Task: Create a rule when a due date in next month.
Action: Mouse moved to (1151, 147)
Screenshot: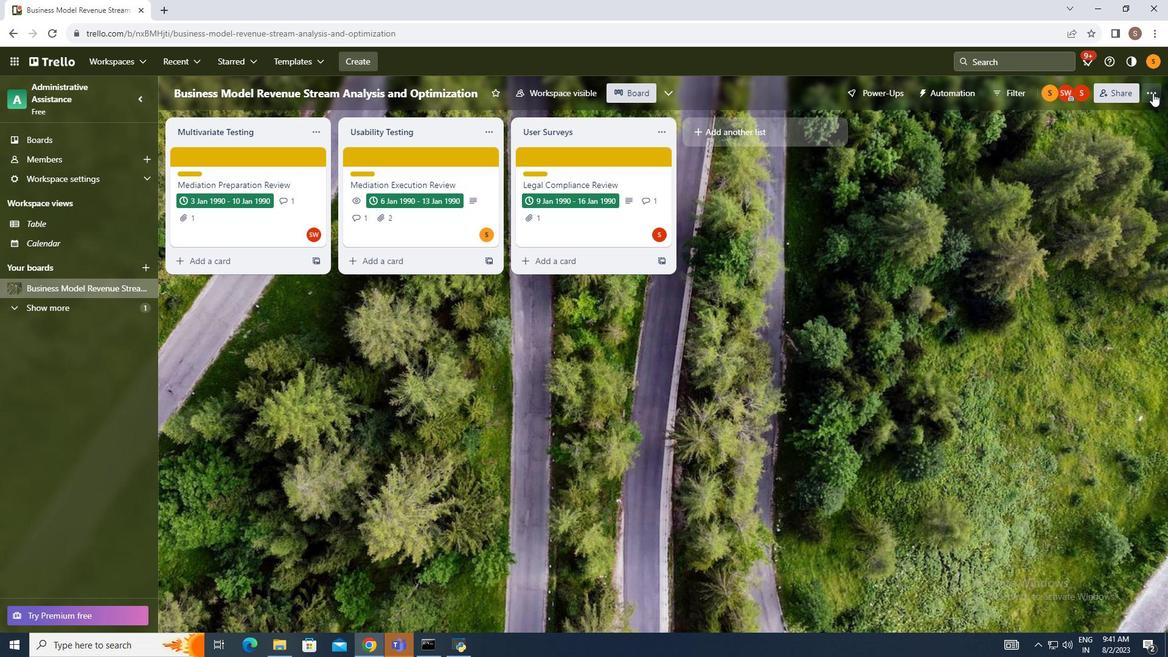 
Action: Mouse pressed left at (1151, 147)
Screenshot: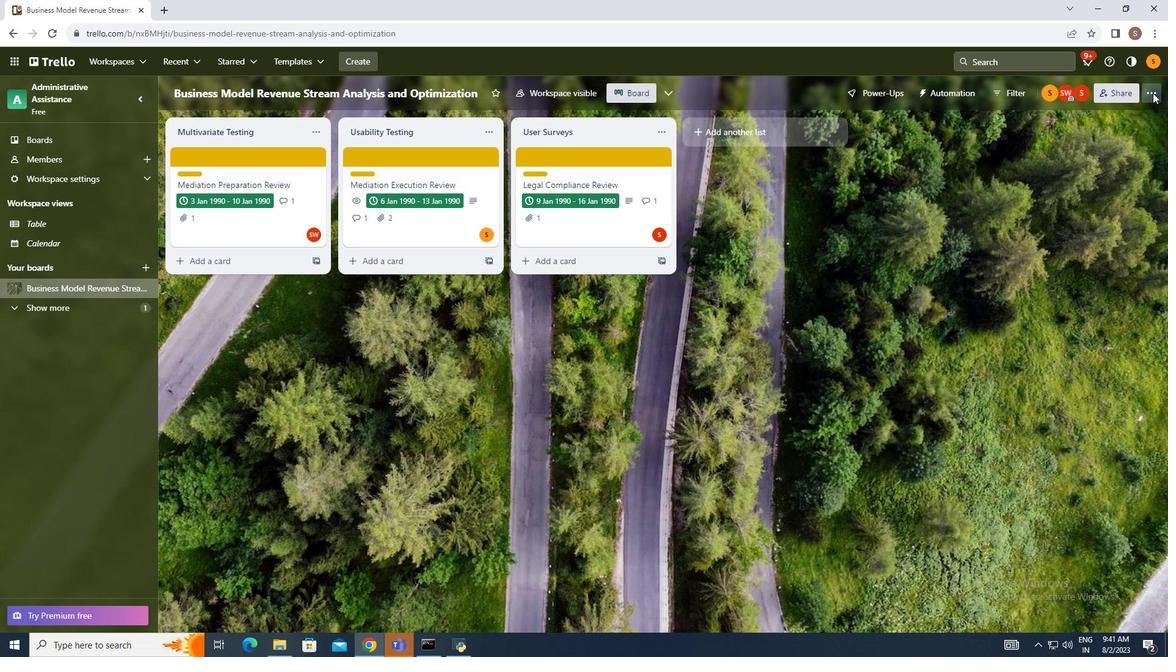 
Action: Mouse moved to (1055, 278)
Screenshot: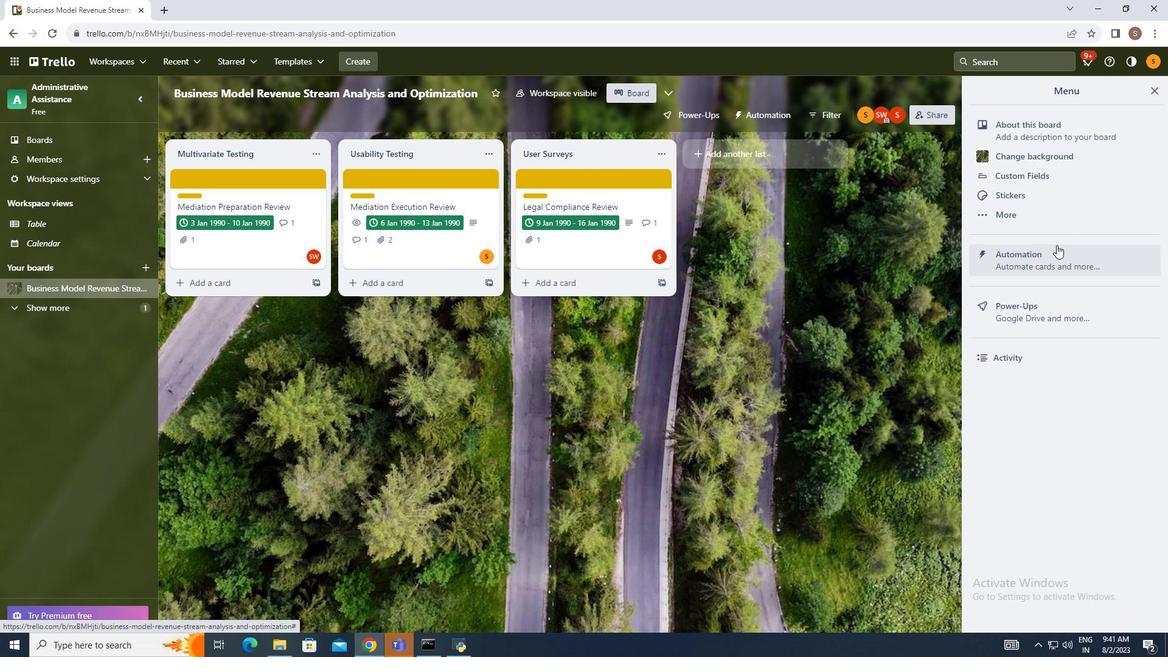 
Action: Mouse pressed left at (1055, 278)
Screenshot: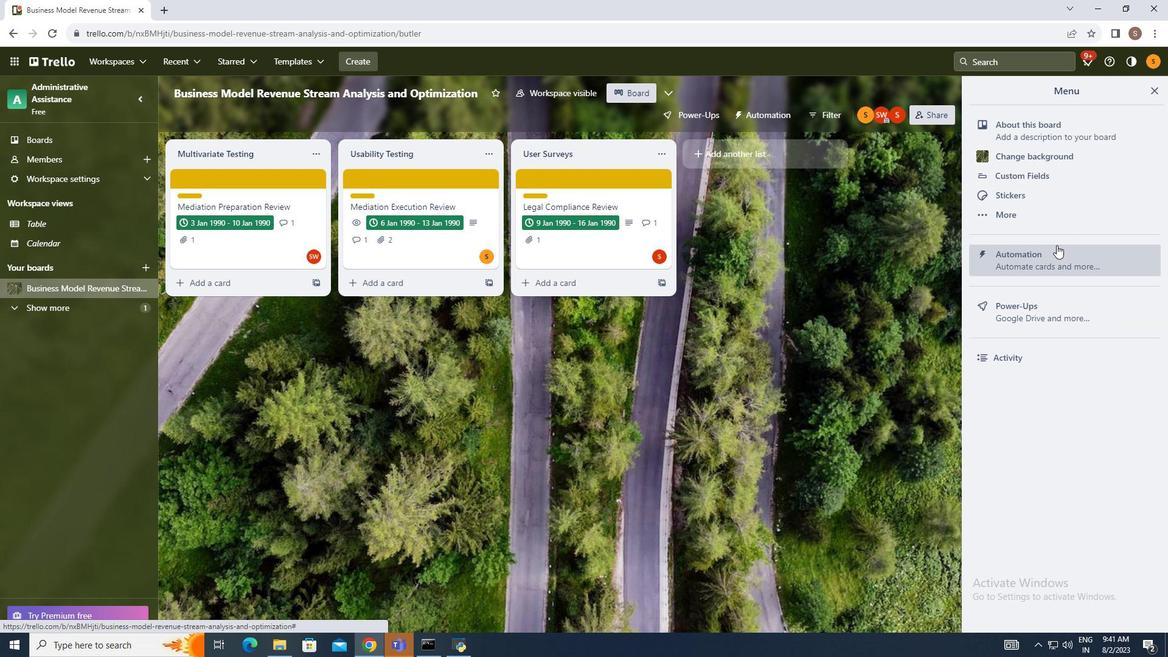 
Action: Mouse moved to (205, 260)
Screenshot: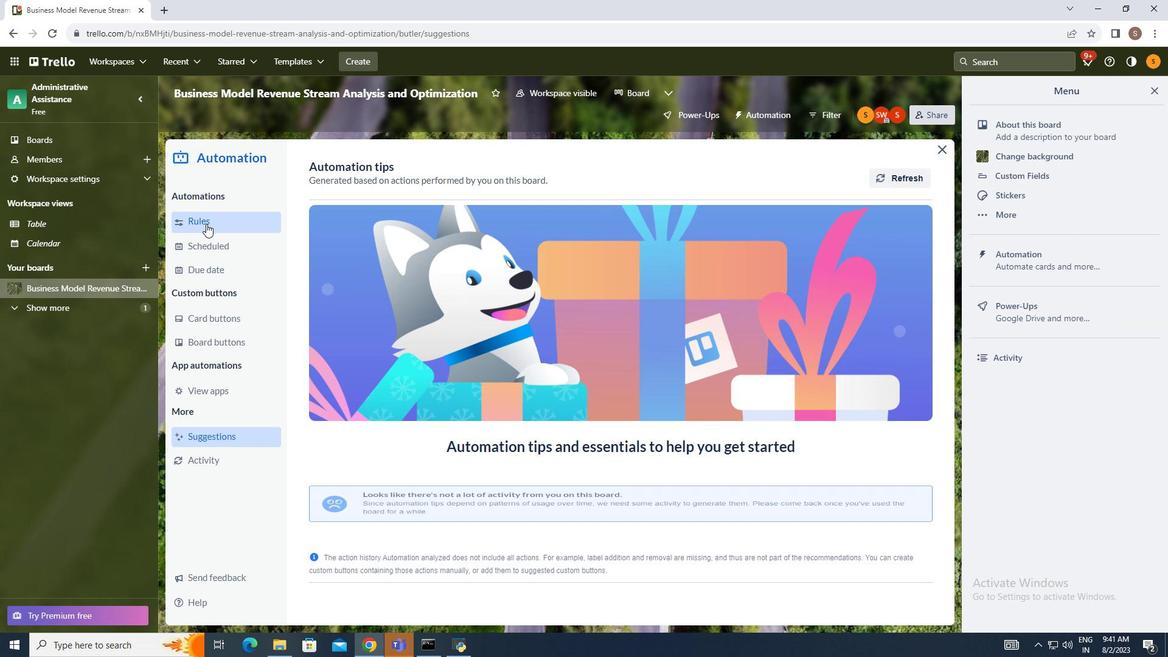 
Action: Mouse pressed left at (205, 260)
Screenshot: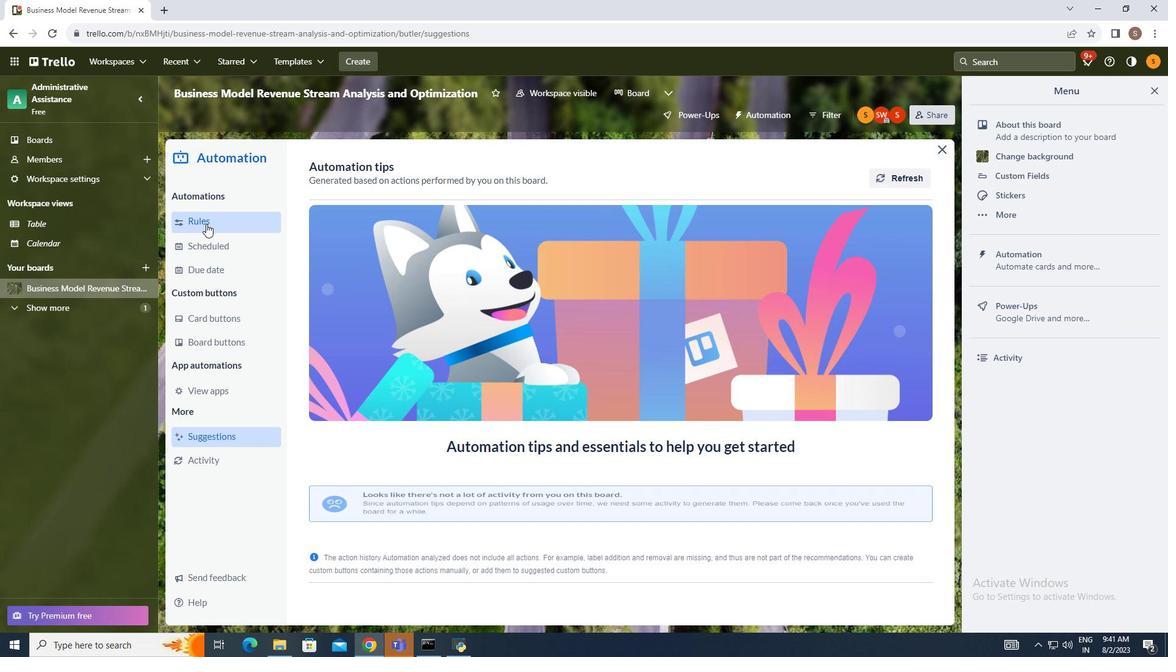 
Action: Mouse moved to (807, 209)
Screenshot: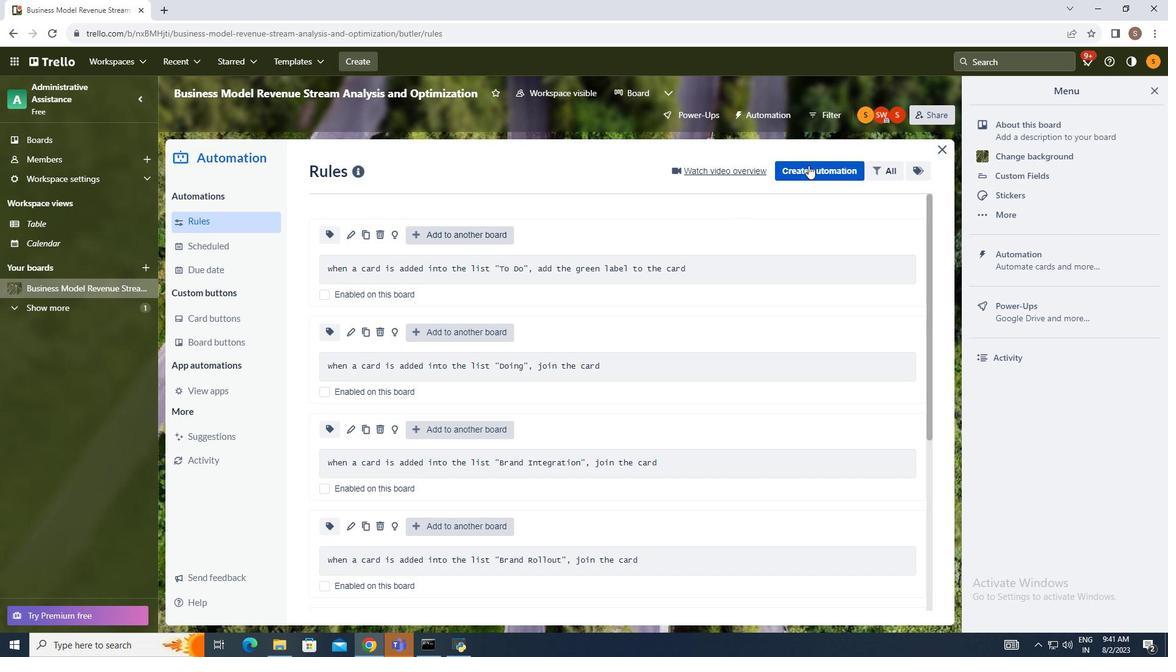 
Action: Mouse pressed left at (807, 209)
Screenshot: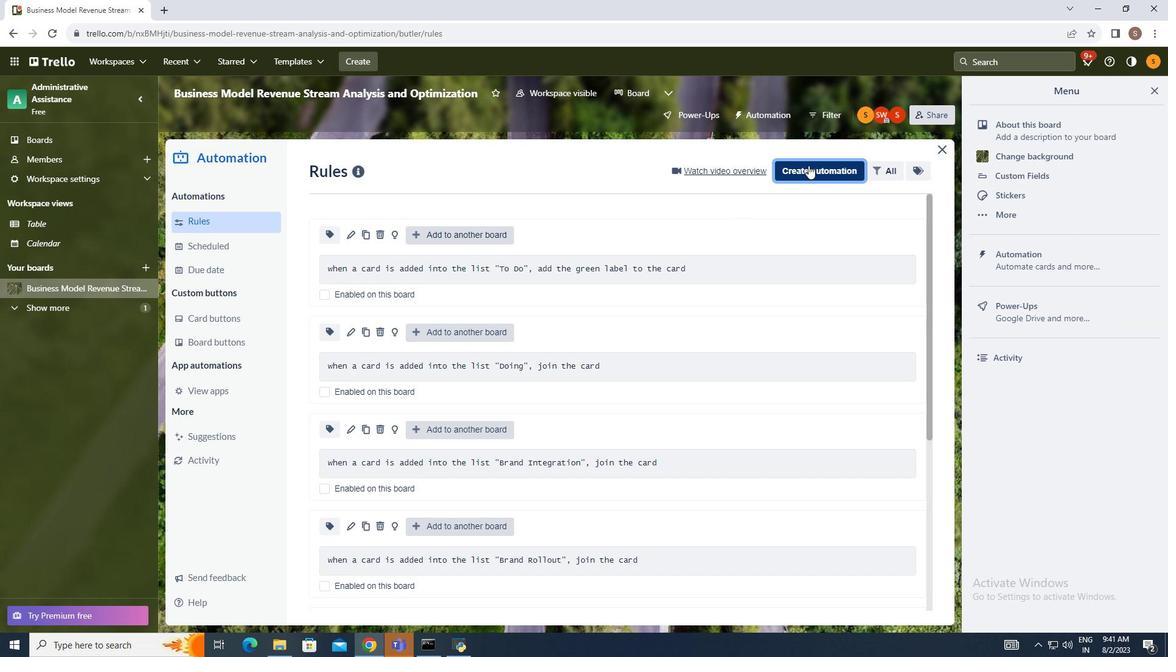 
Action: Mouse moved to (620, 309)
Screenshot: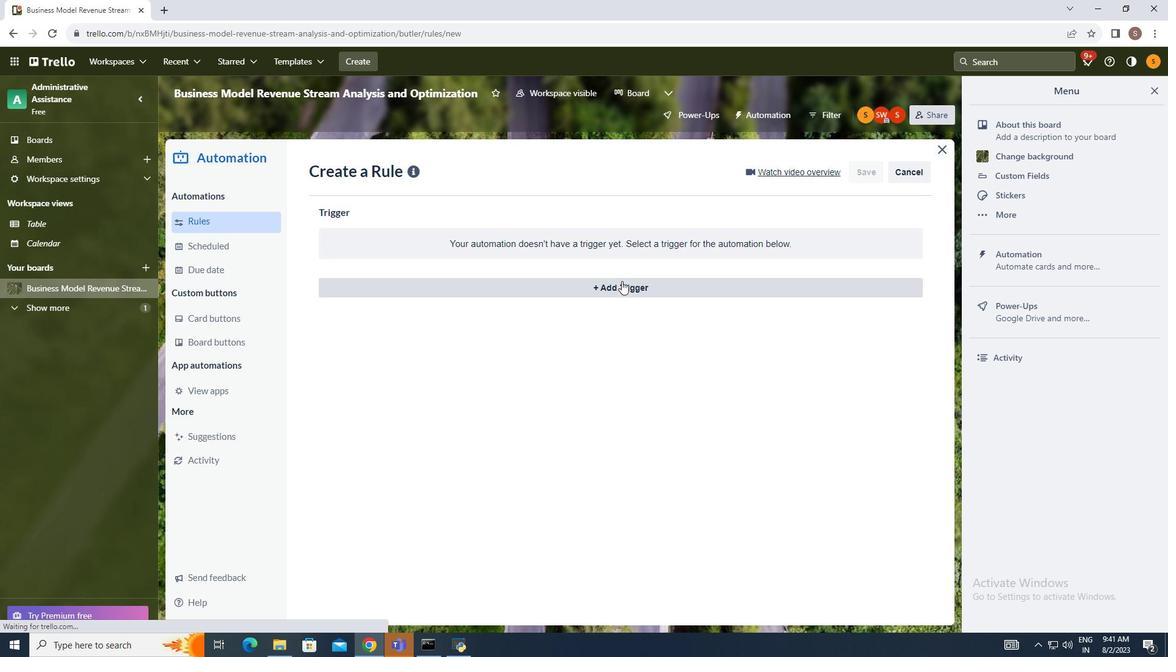 
Action: Mouse pressed left at (620, 309)
Screenshot: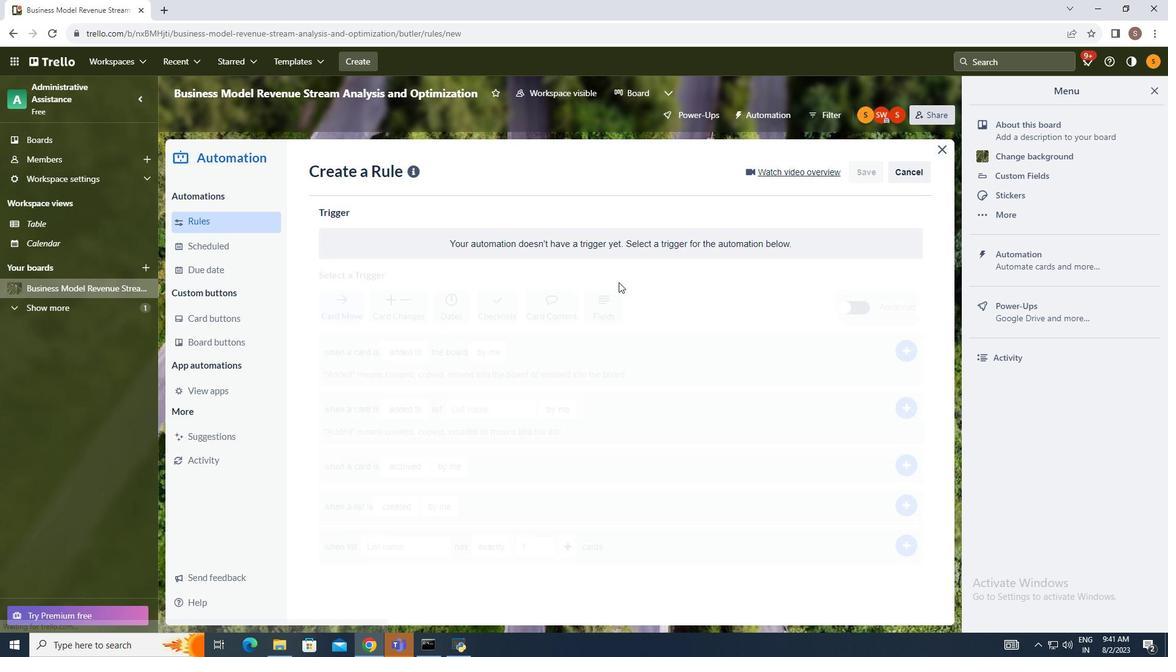 
Action: Mouse moved to (489, 359)
Screenshot: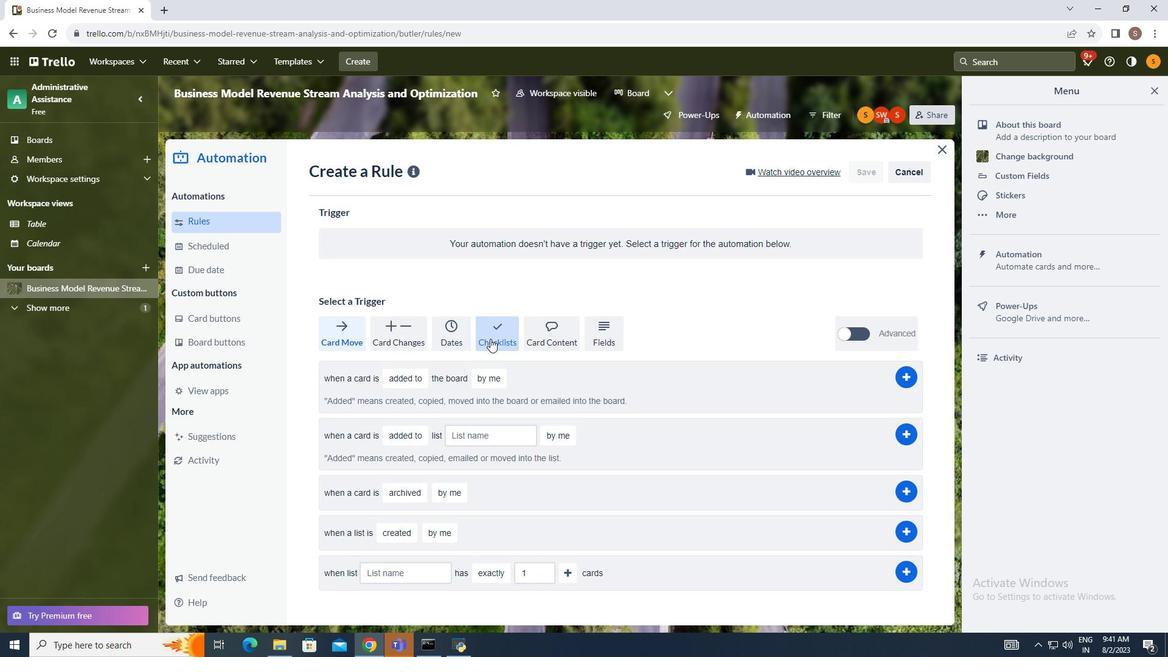 
Action: Mouse pressed left at (489, 359)
Screenshot: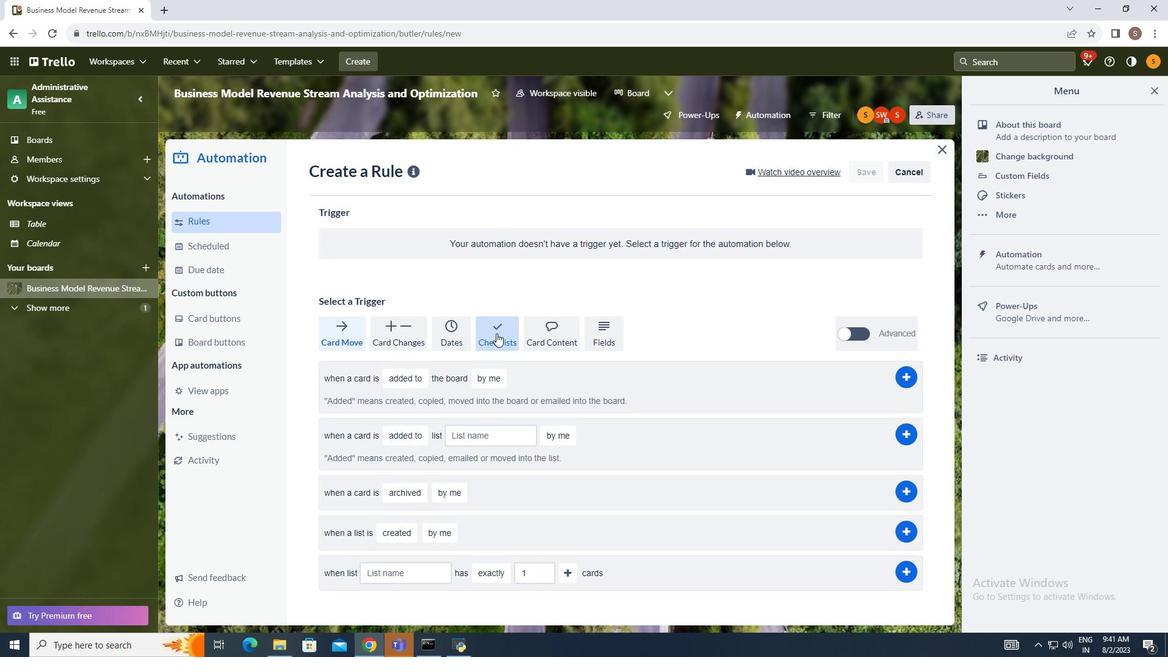 
Action: Mouse moved to (388, 497)
Screenshot: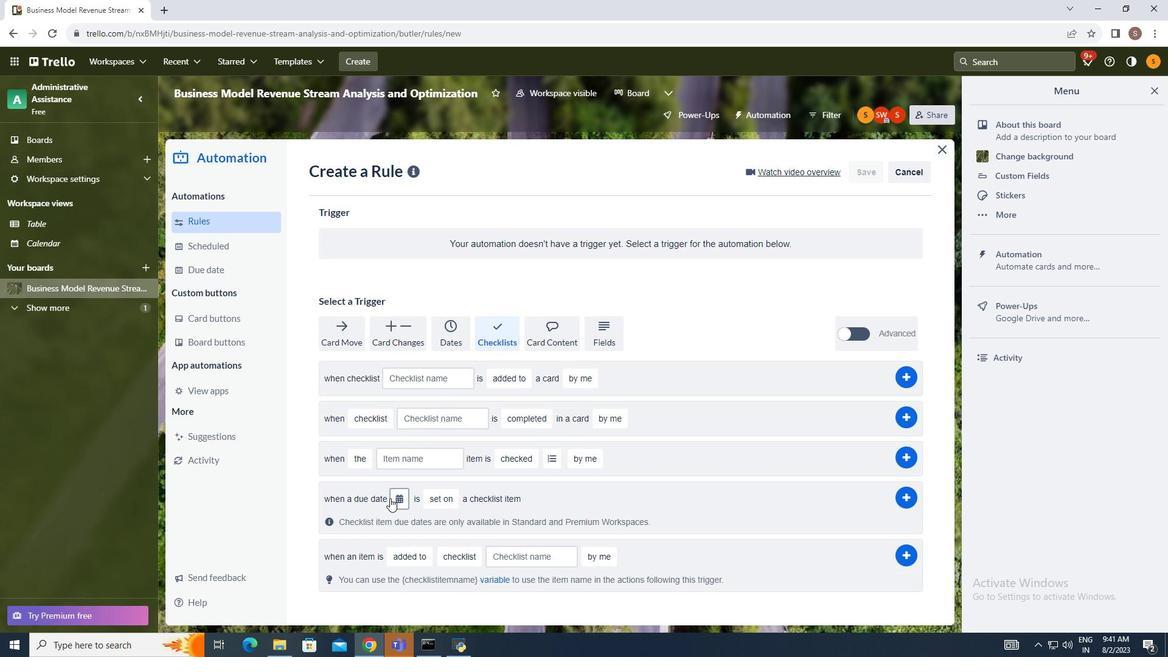 
Action: Mouse pressed left at (388, 497)
Screenshot: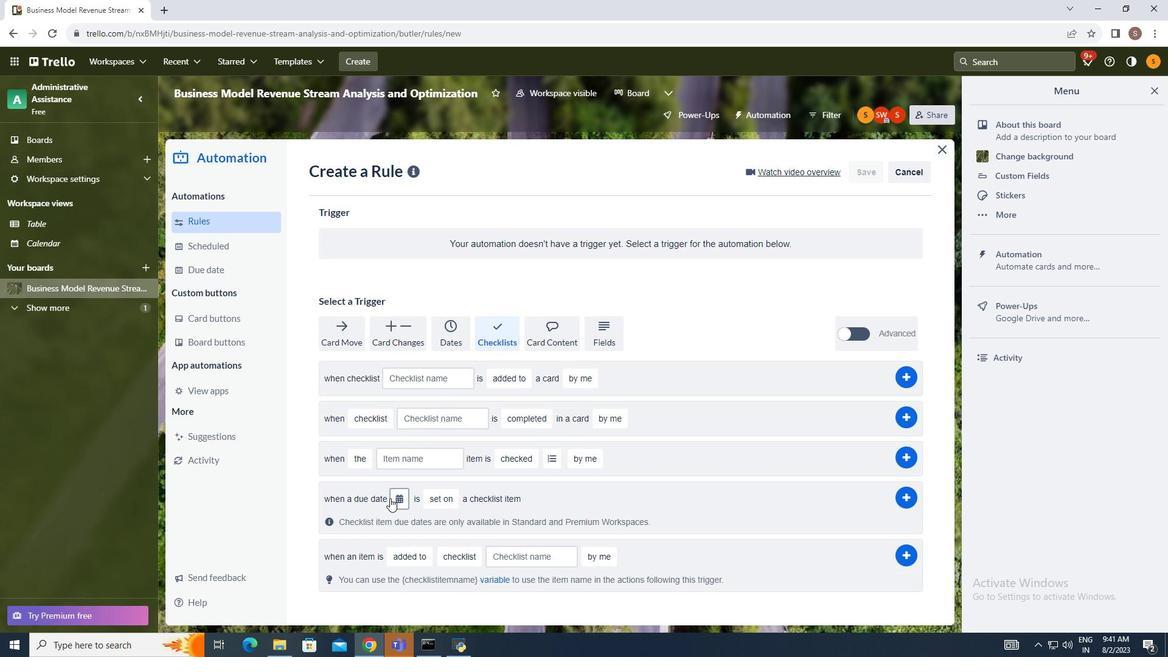 
Action: Mouse moved to (406, 530)
Screenshot: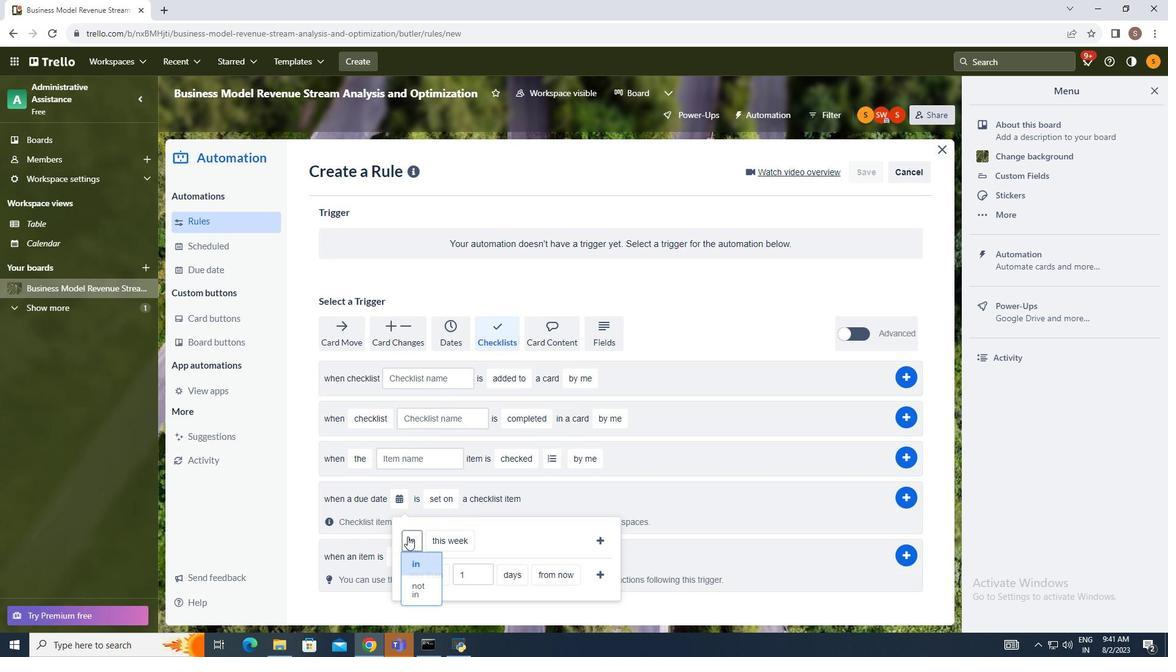 
Action: Mouse pressed left at (406, 530)
Screenshot: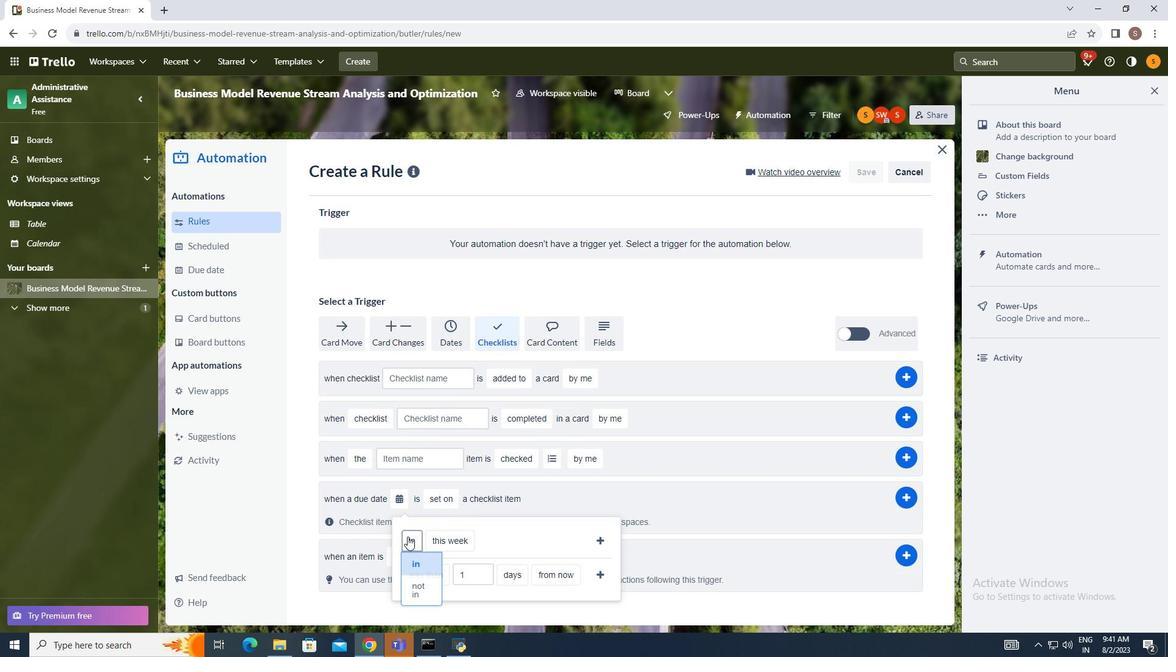 
Action: Mouse moved to (410, 554)
Screenshot: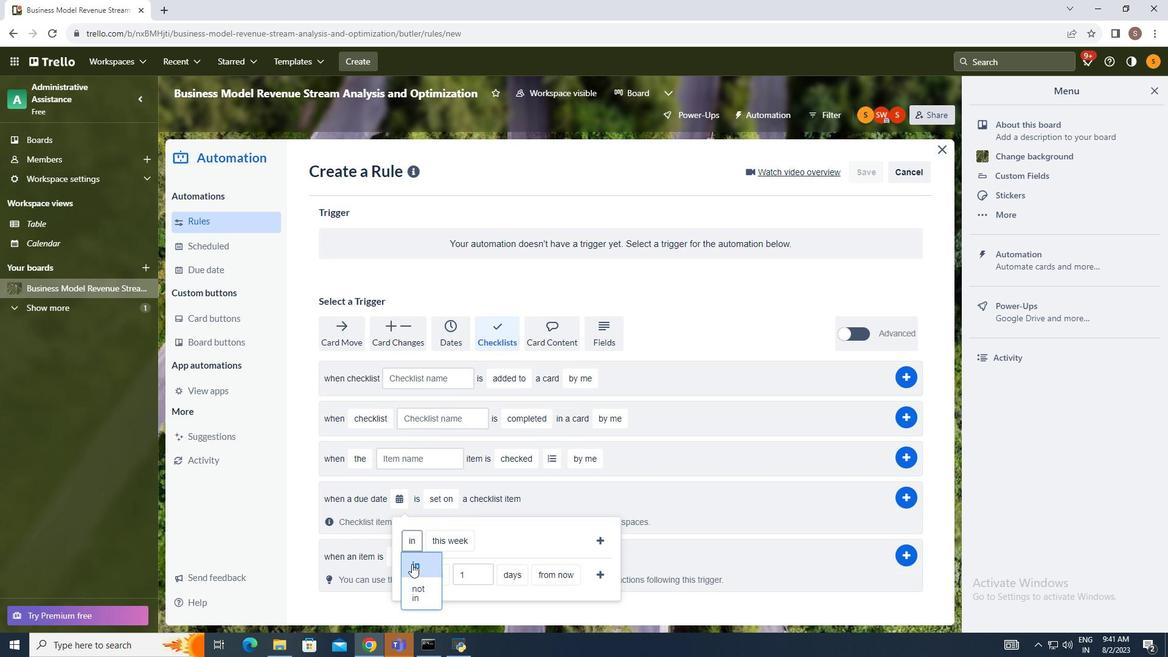 
Action: Mouse pressed left at (410, 554)
Screenshot: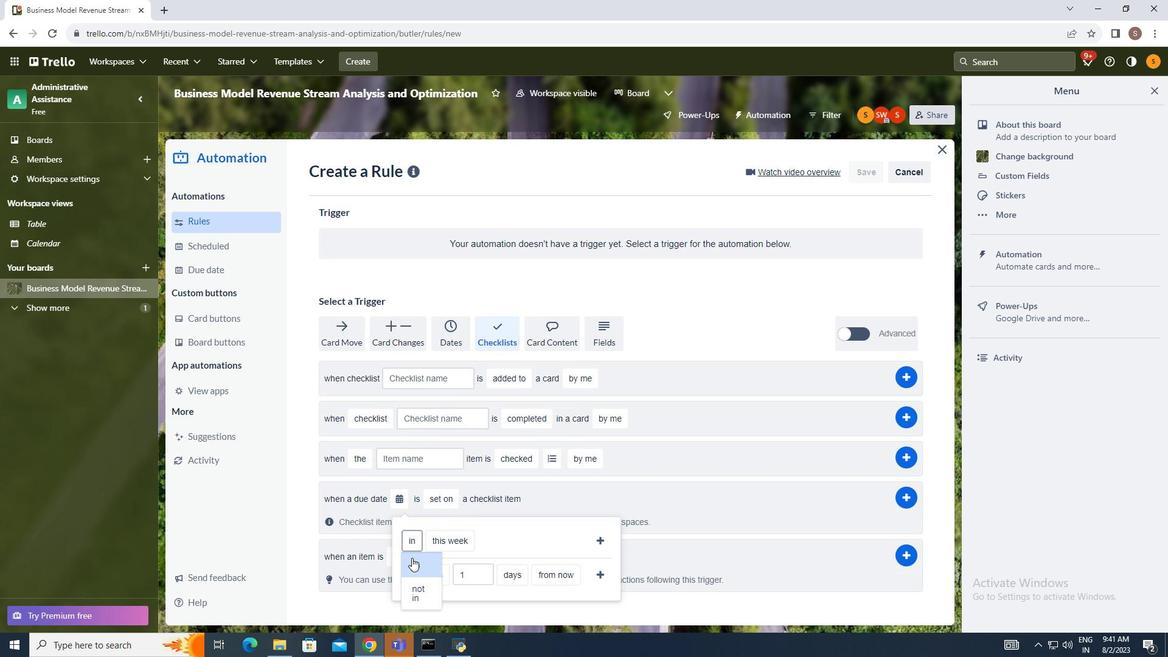 
Action: Mouse moved to (435, 531)
Screenshot: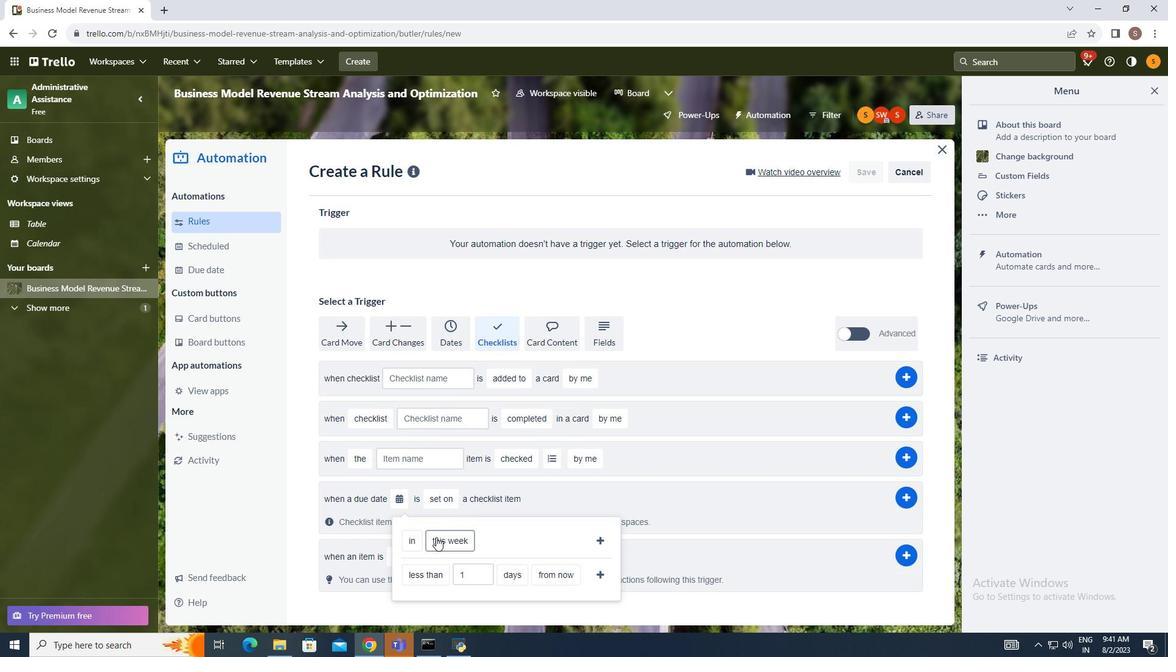 
Action: Mouse pressed left at (435, 531)
Screenshot: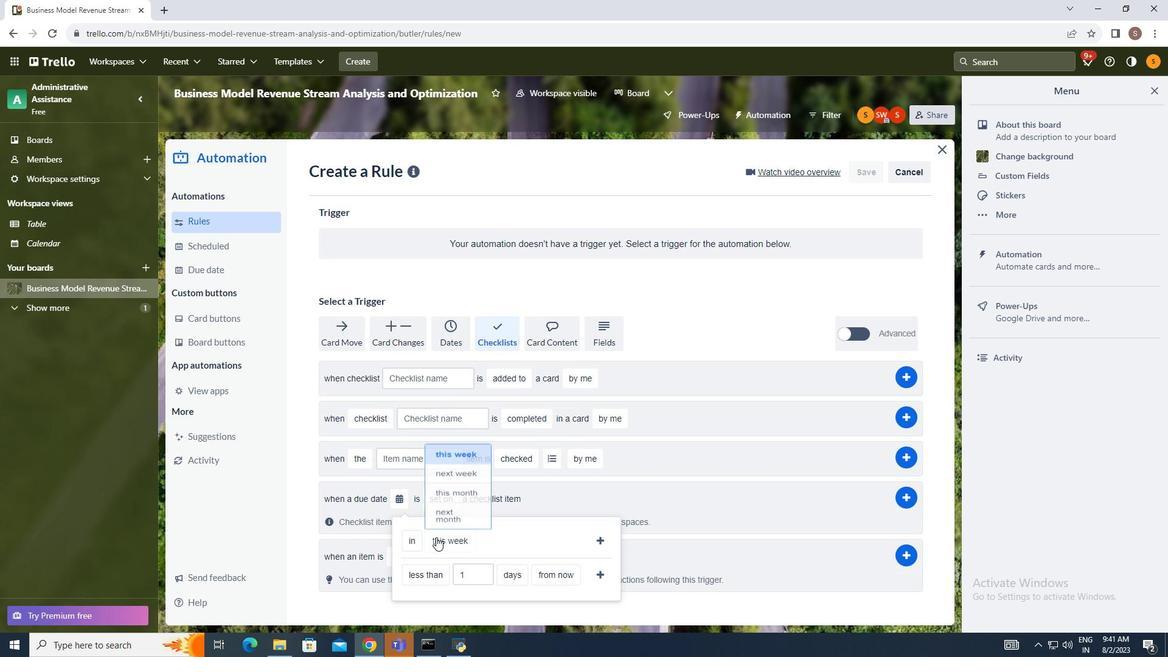 
Action: Mouse moved to (450, 510)
Screenshot: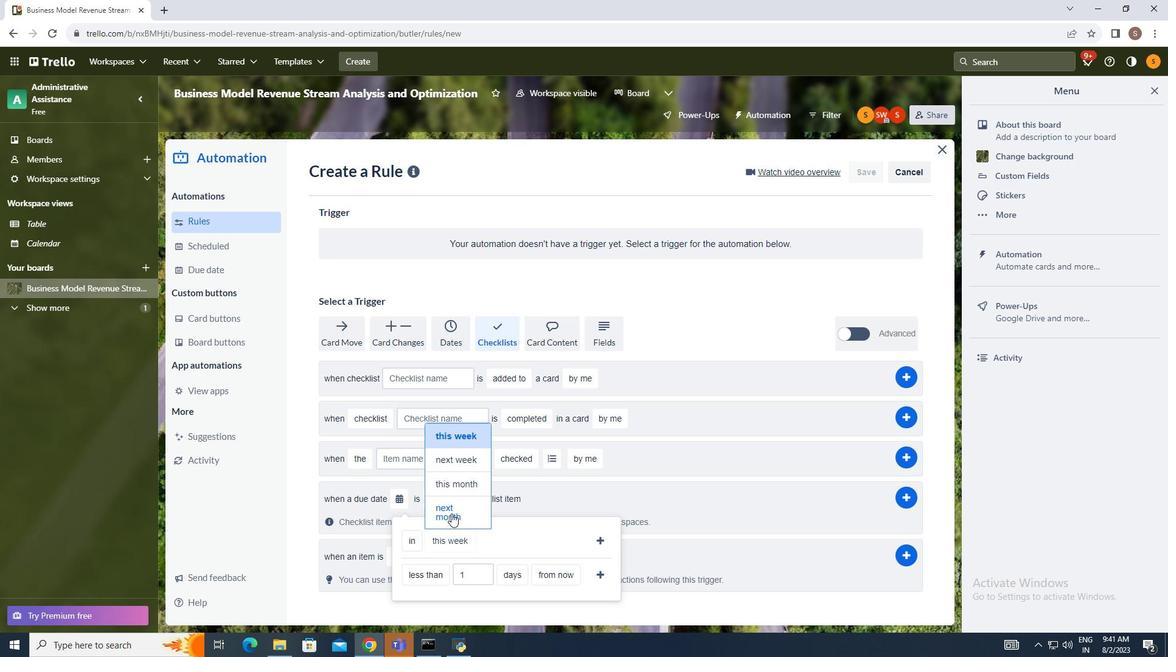 
Action: Mouse pressed left at (450, 510)
Screenshot: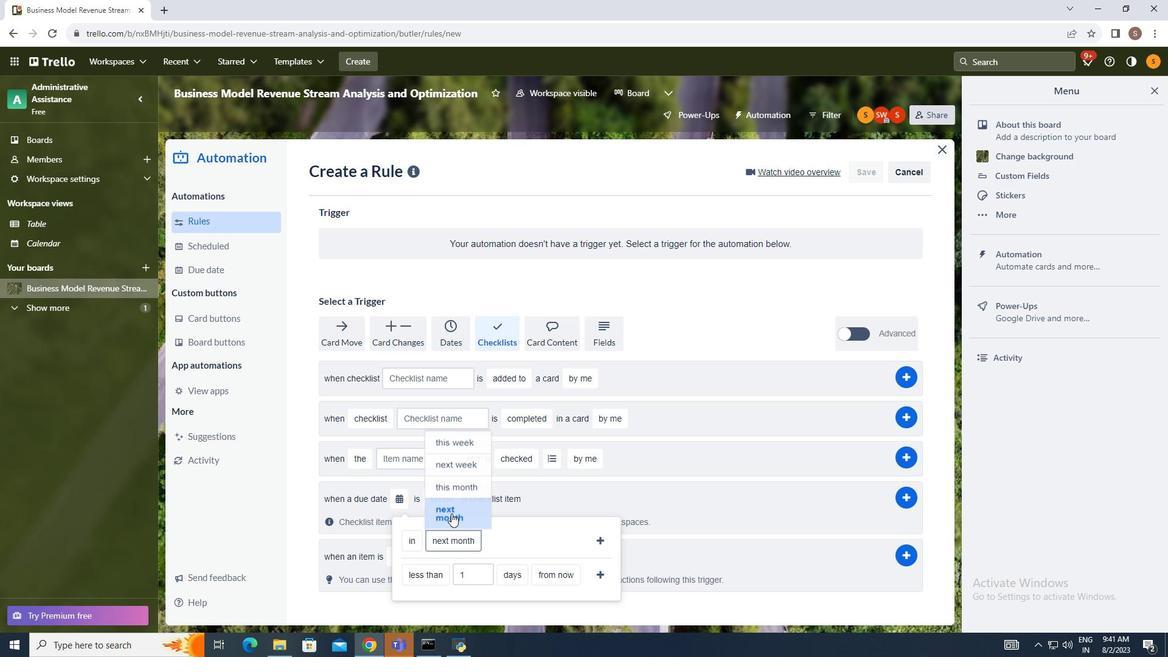 
Action: Mouse moved to (597, 534)
Screenshot: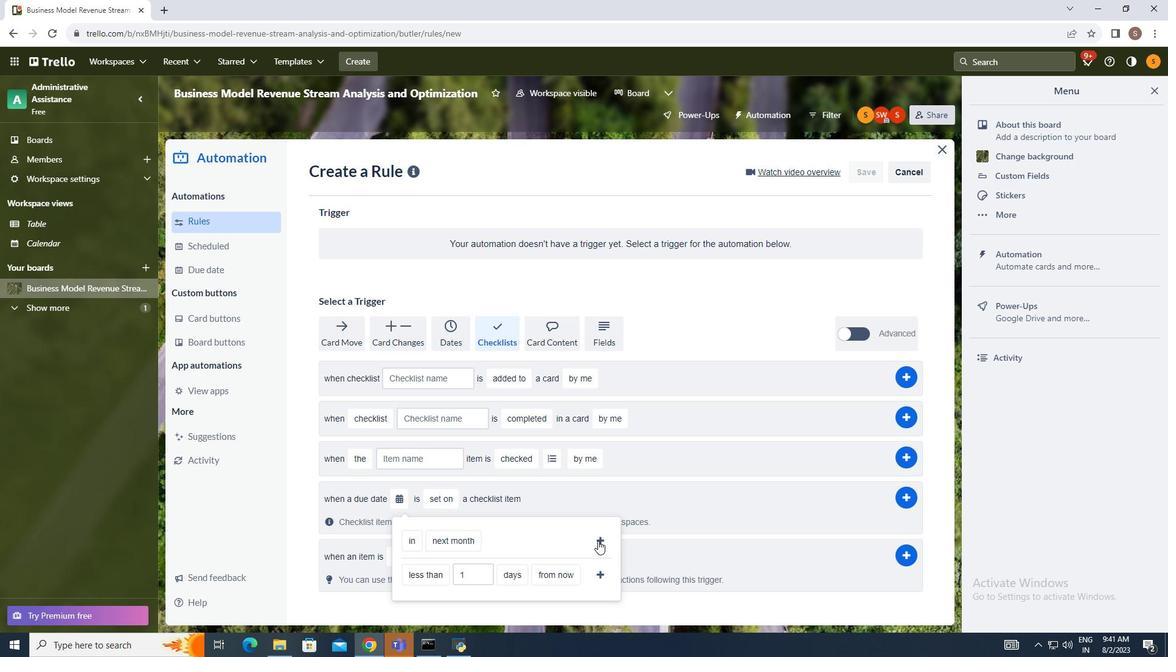 
Action: Mouse pressed left at (597, 534)
Screenshot: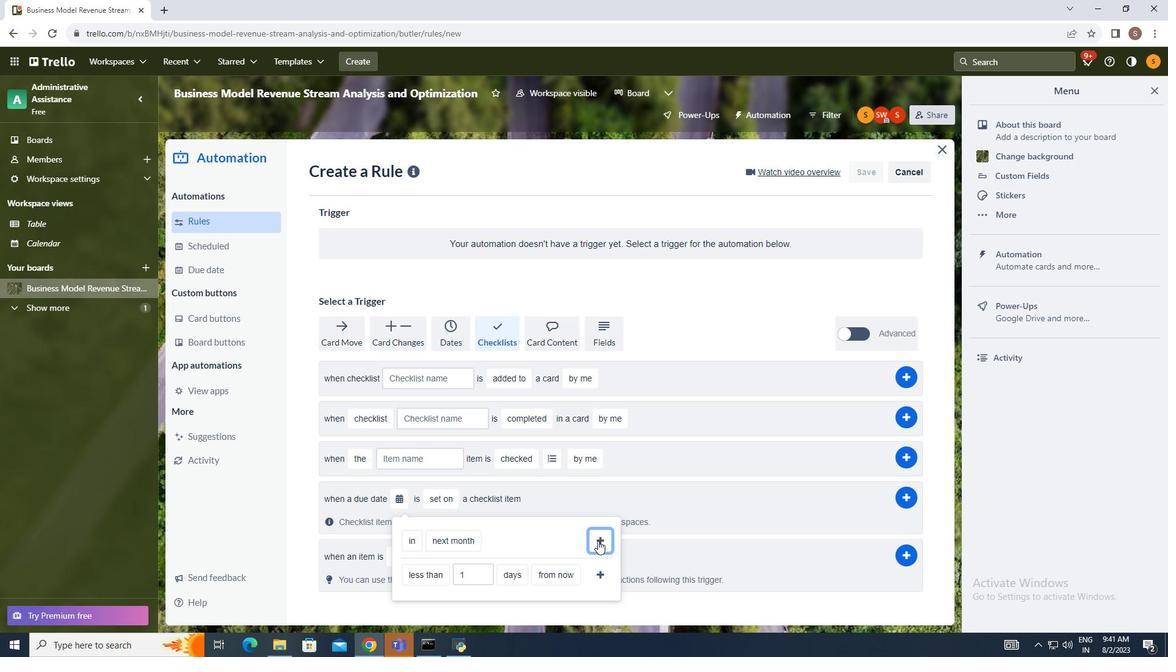 
Action: Mouse moved to (904, 496)
Screenshot: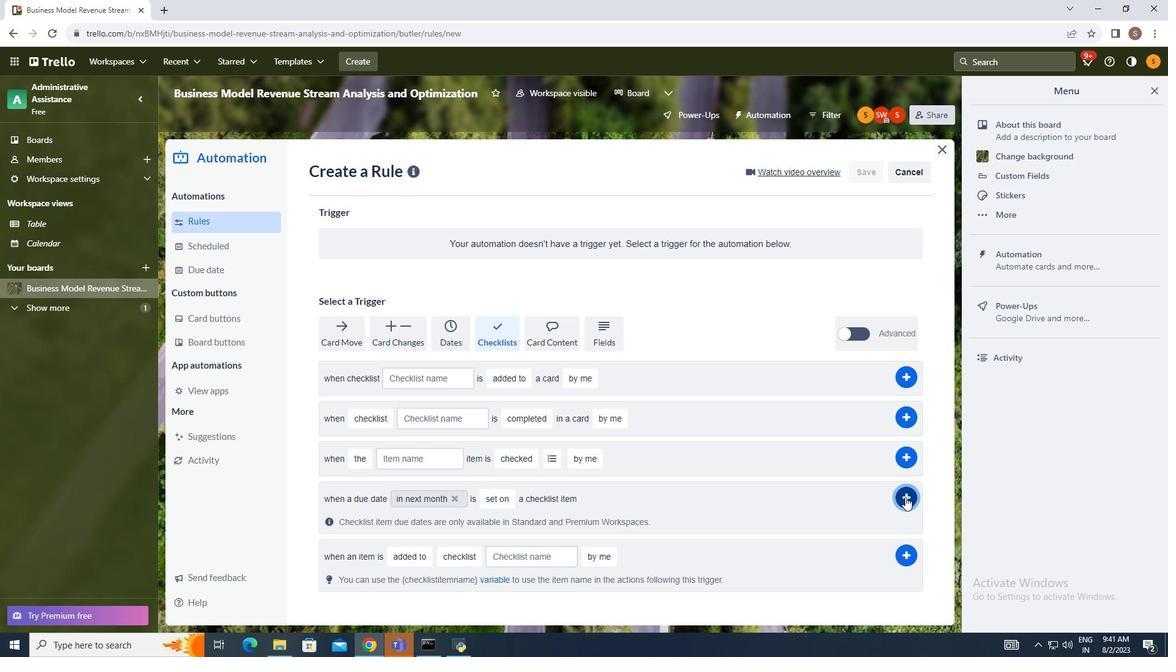 
Action: Mouse pressed left at (904, 496)
Screenshot: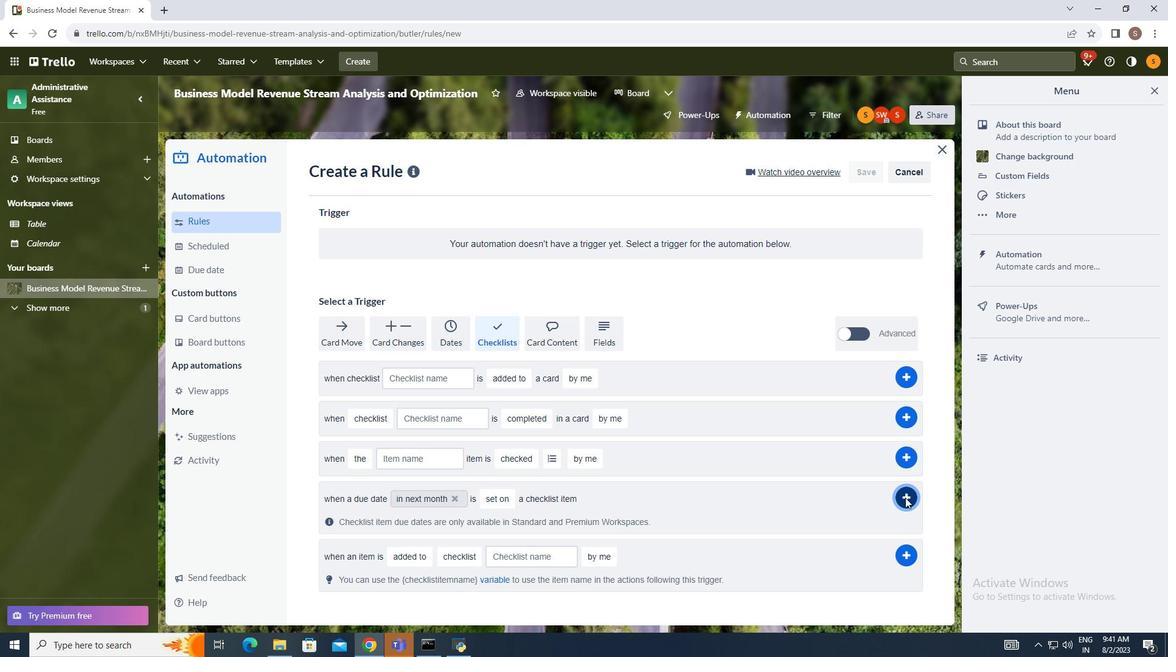 
Action: Mouse moved to (930, 423)
Screenshot: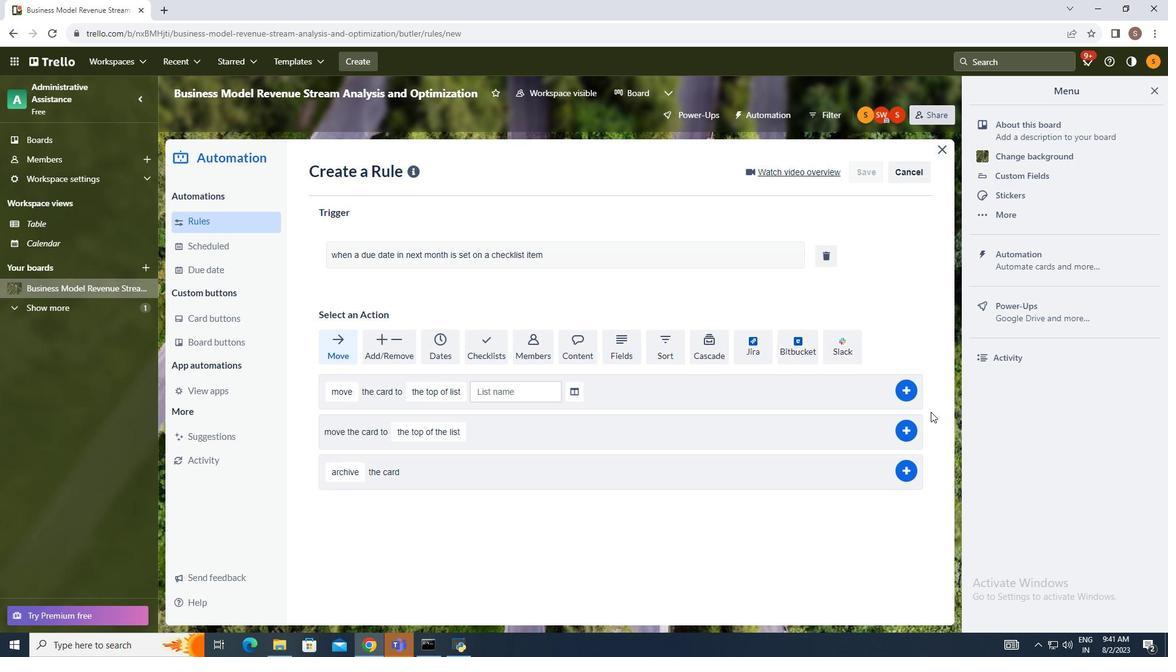 
